 Task: Create an event for the team-building laser tag game on the 28th at 8:00 PM.
Action: Mouse moved to (35, 234)
Screenshot: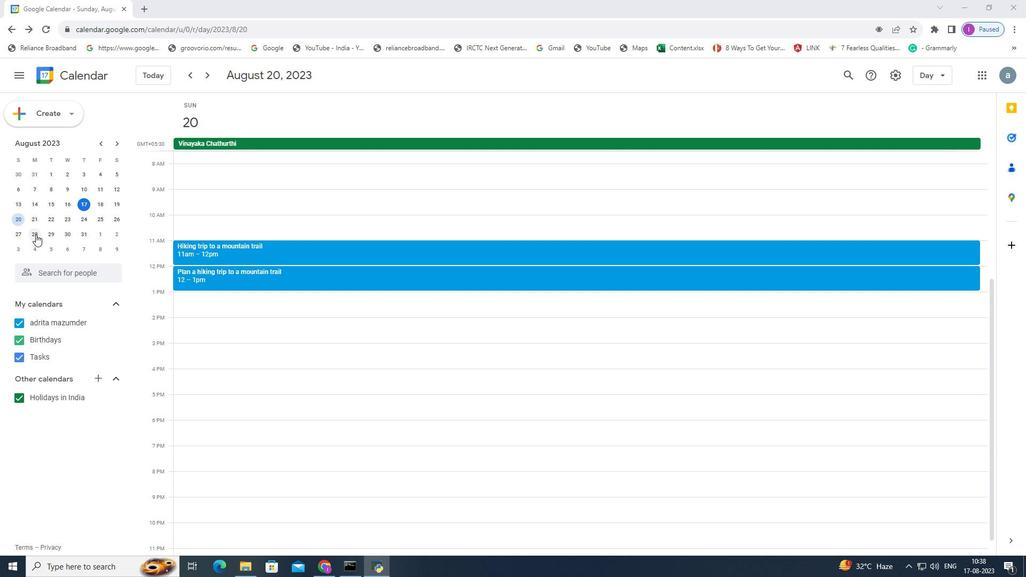 
Action: Mouse pressed left at (35, 234)
Screenshot: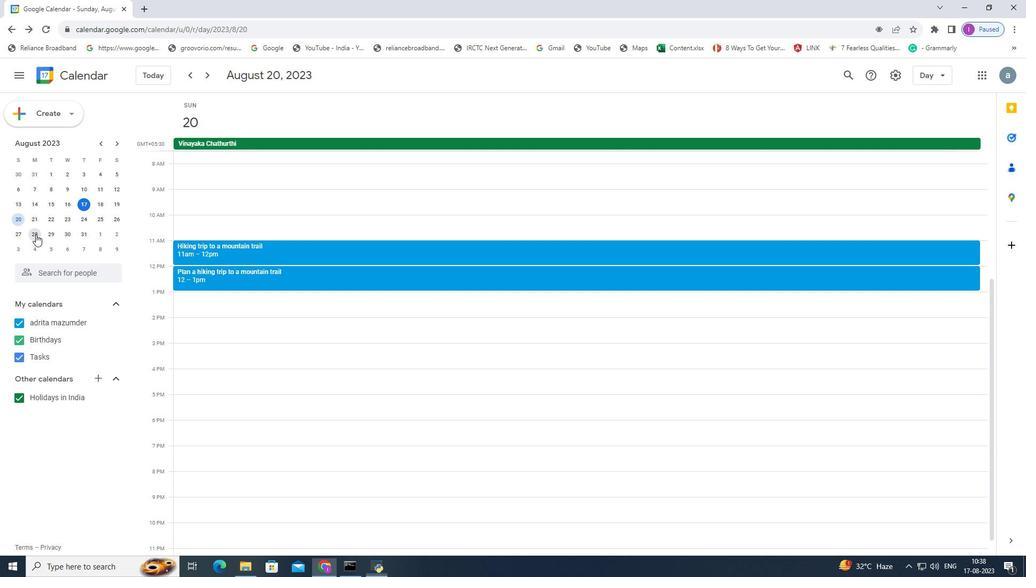 
Action: Mouse moved to (178, 478)
Screenshot: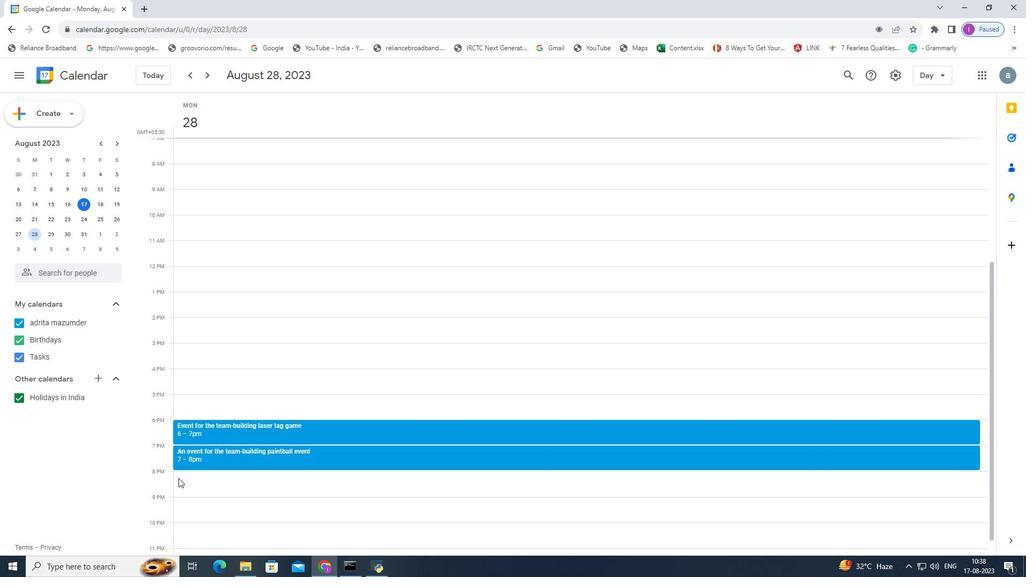 
Action: Mouse pressed left at (178, 478)
Screenshot: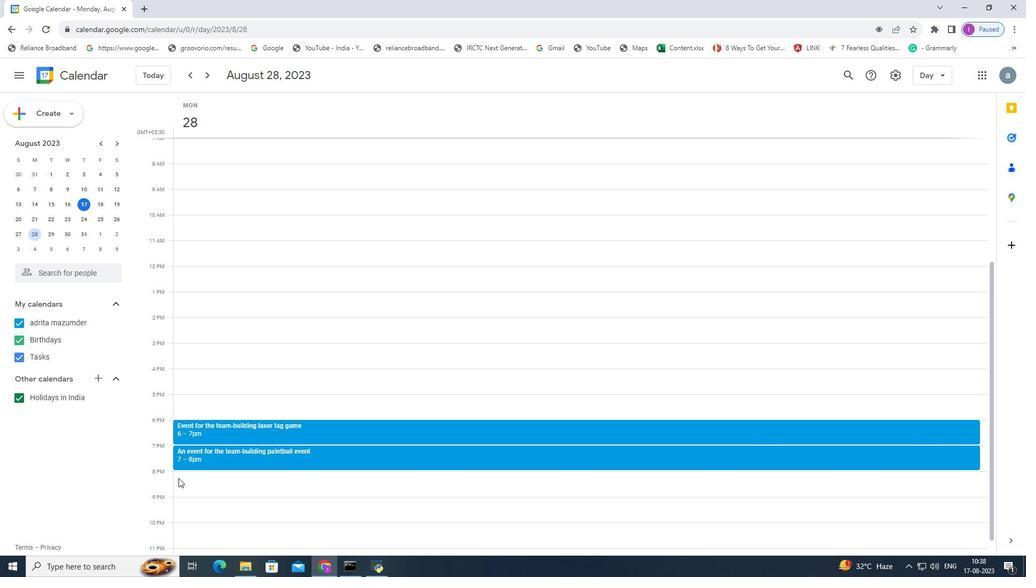 
Action: Mouse moved to (499, 236)
Screenshot: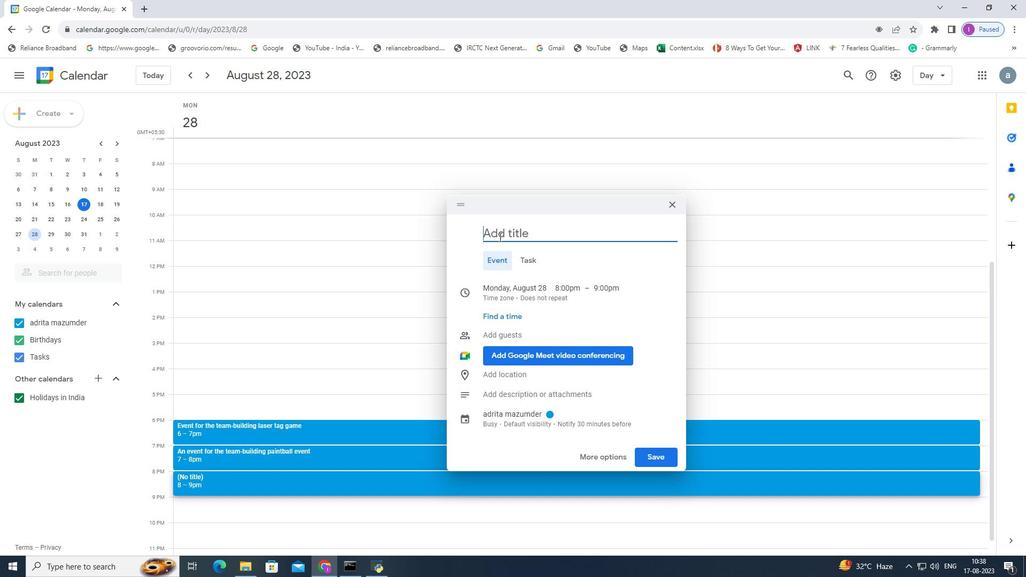 
Action: Mouse pressed left at (499, 236)
Screenshot: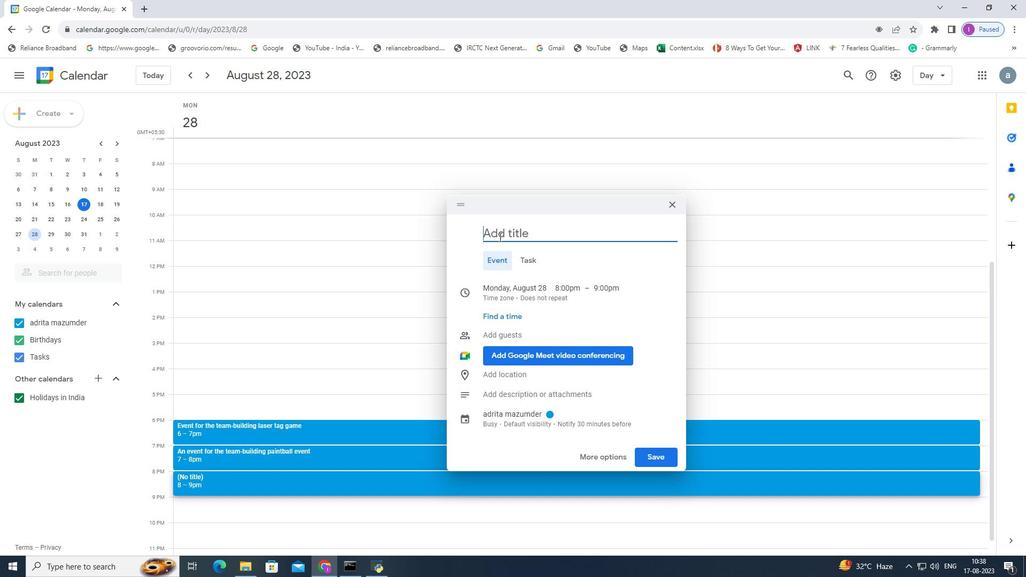 
Action: Mouse moved to (502, 234)
Screenshot: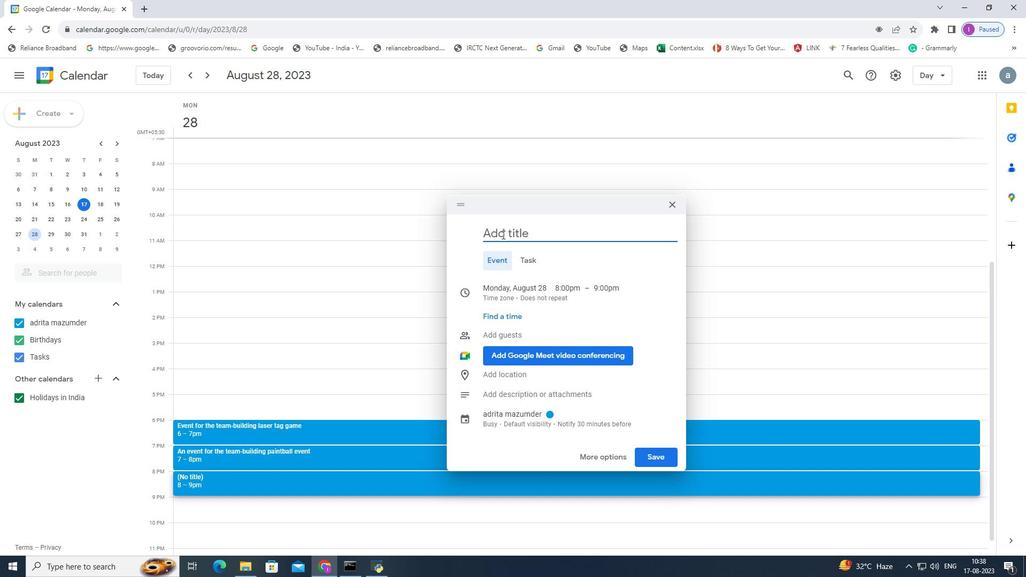 
Action: Key pressed <Key.shift>An<Key.space>event<Key.space>for<Key.space>the<Key.space>team<Key.space><Key.backspace>-building<Key.space>laser<Key.space>tag
Screenshot: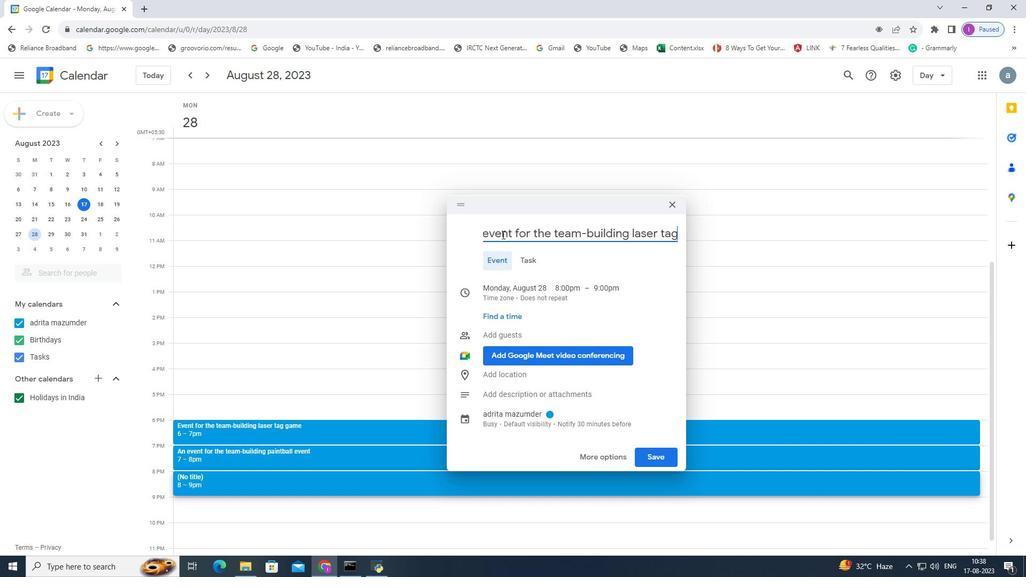 
Action: Mouse moved to (650, 458)
Screenshot: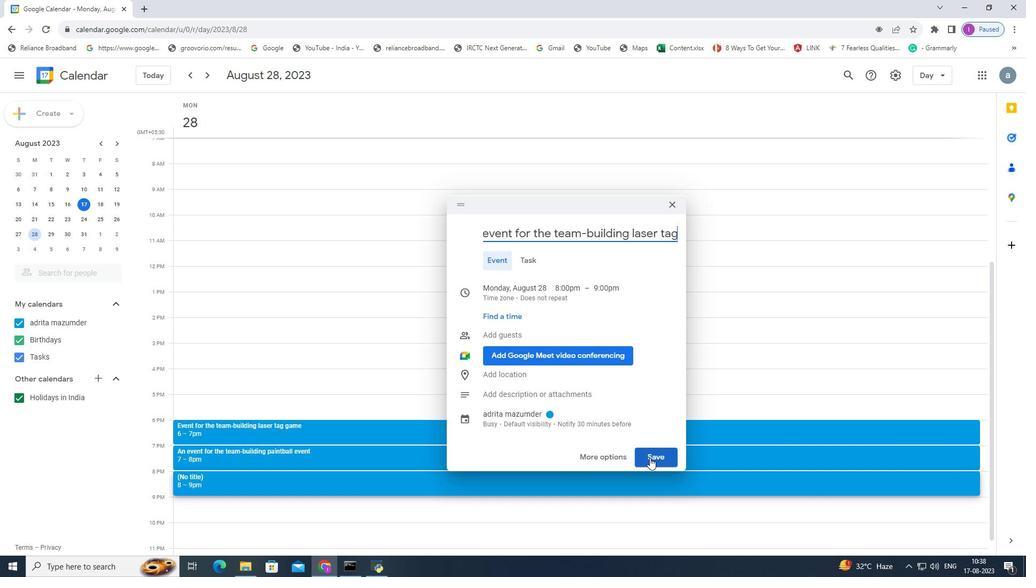 
Action: Mouse pressed left at (650, 458)
Screenshot: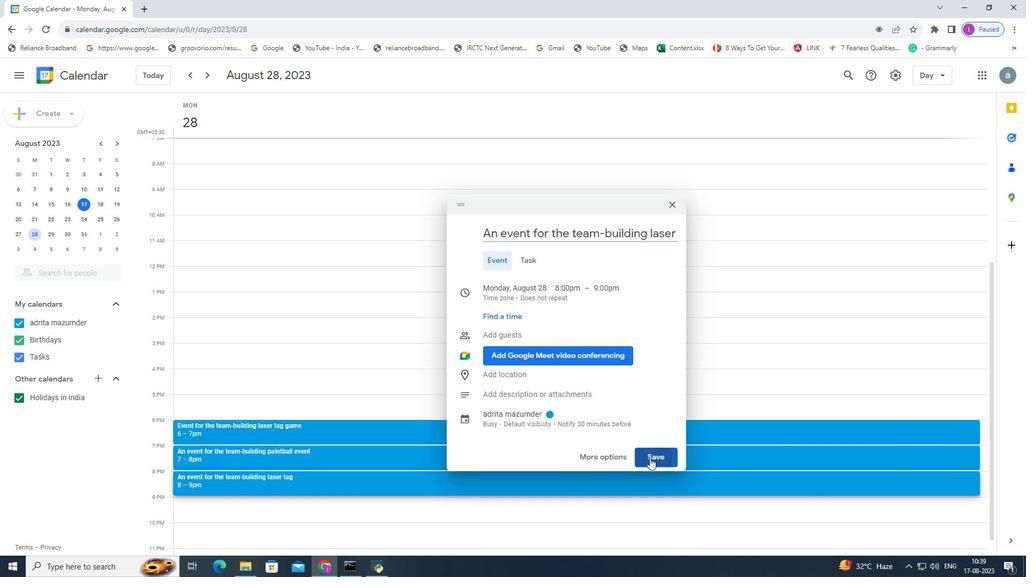 
Action: Mouse moved to (633, 449)
Screenshot: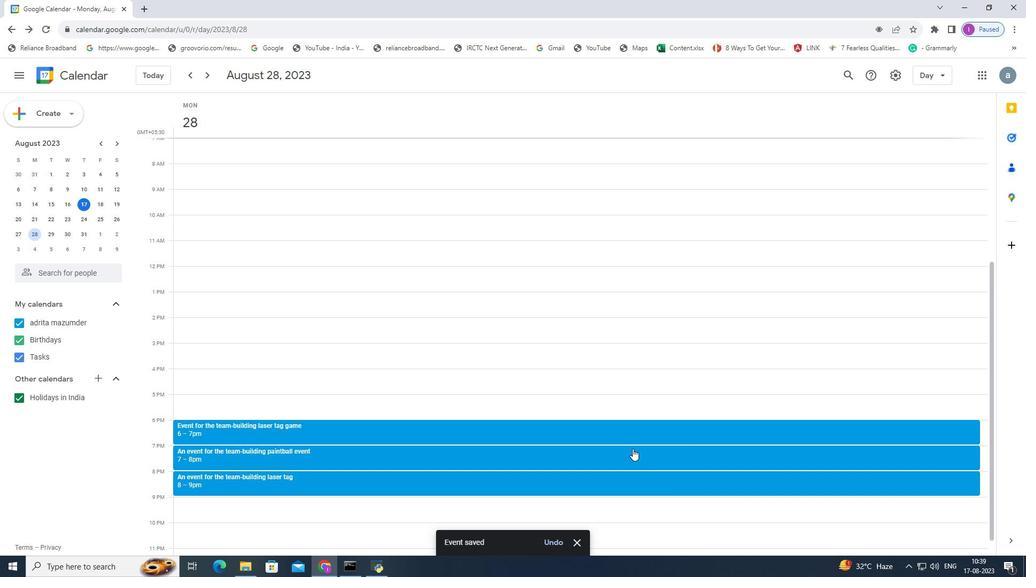 
